 Task: Add a condition where "Channel Is Get Satisfaction" in pending tickets.
Action: Mouse moved to (83, 357)
Screenshot: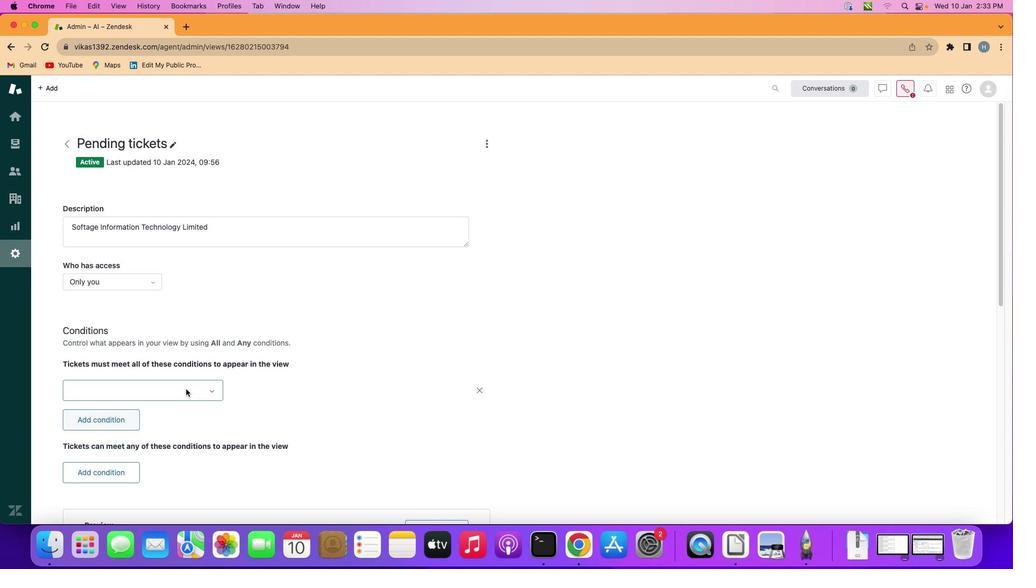 
Action: Mouse pressed left at (83, 357)
Screenshot: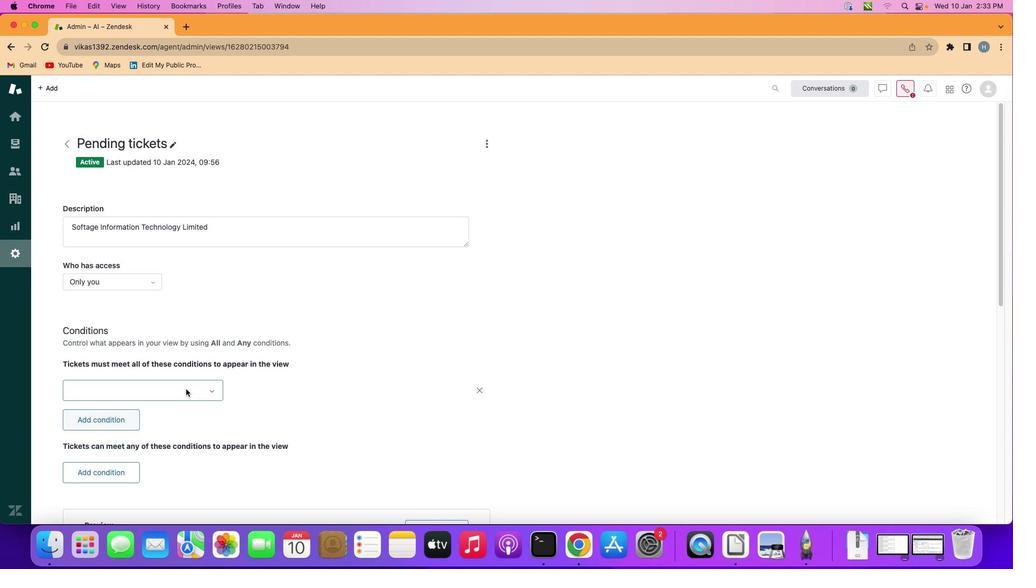 
Action: Mouse moved to (151, 355)
Screenshot: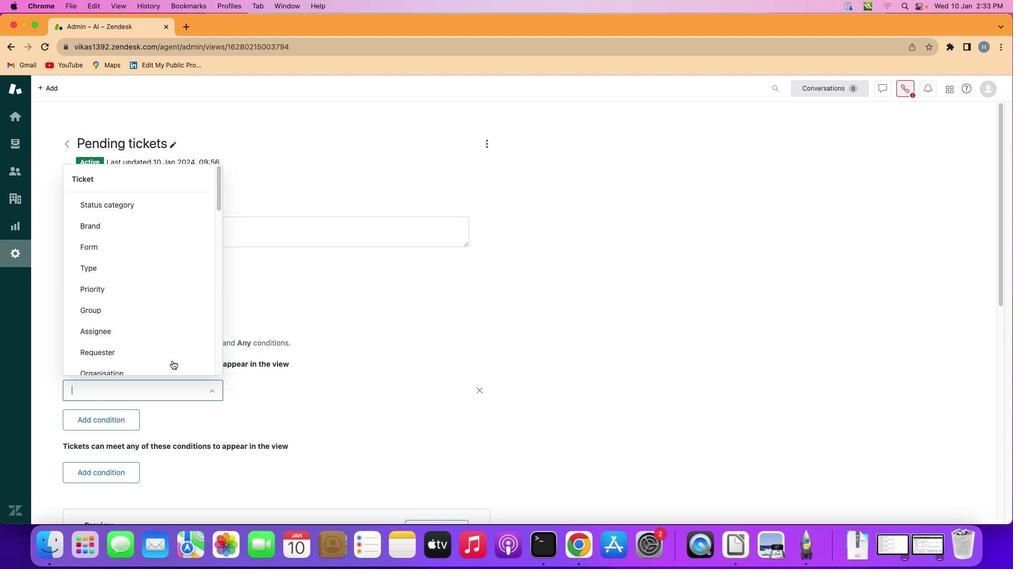 
Action: Mouse pressed left at (151, 355)
Screenshot: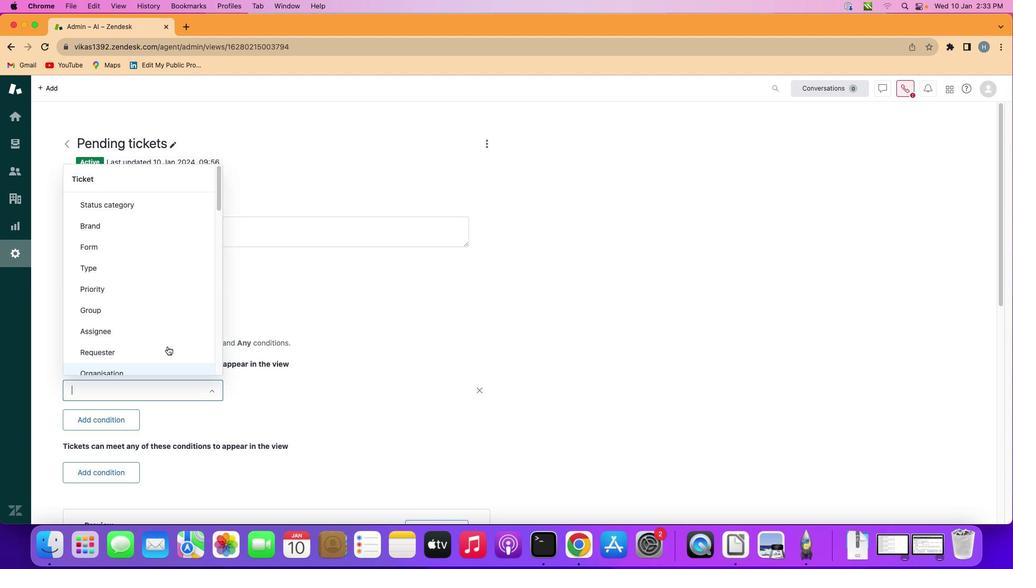 
Action: Mouse moved to (128, 238)
Screenshot: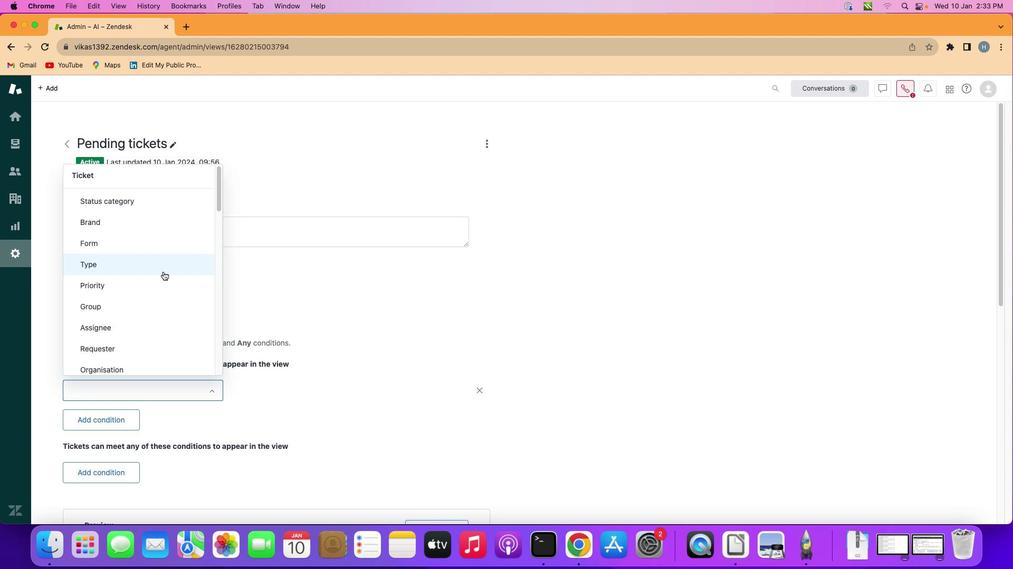 
Action: Mouse scrolled (128, 238) with delta (-33, -34)
Screenshot: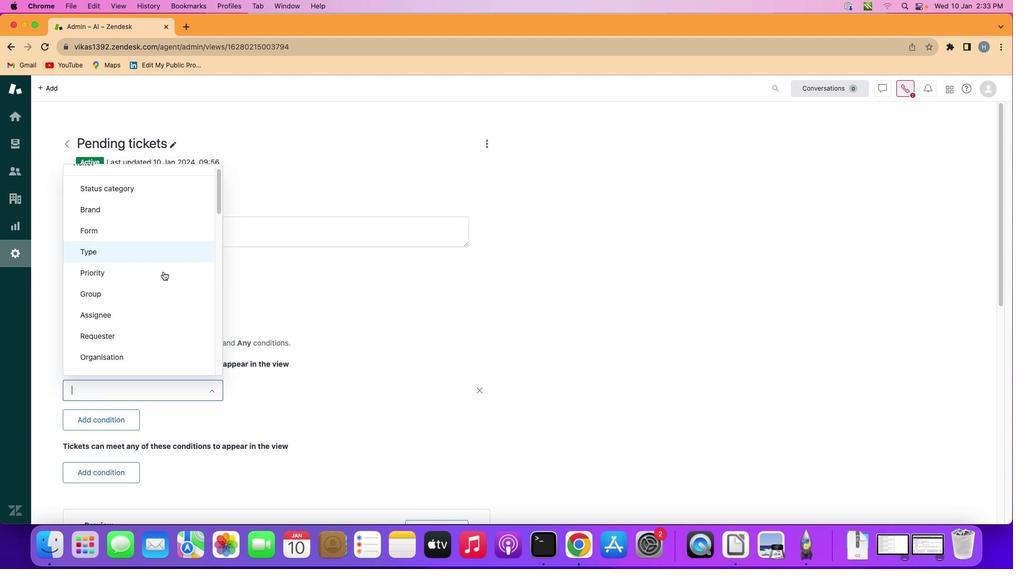 
Action: Mouse scrolled (128, 238) with delta (-33, -34)
Screenshot: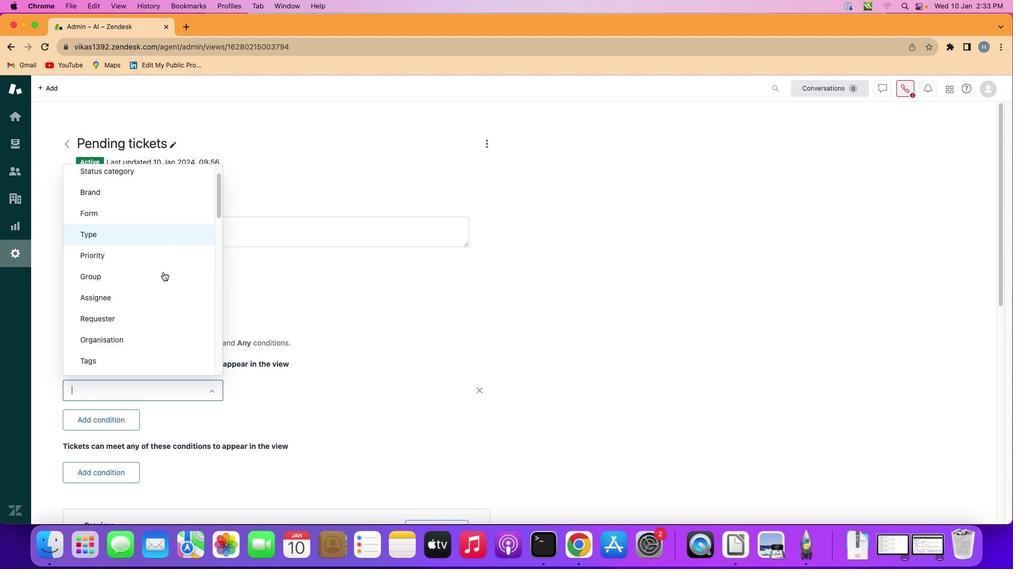 
Action: Mouse scrolled (128, 238) with delta (-33, -34)
Screenshot: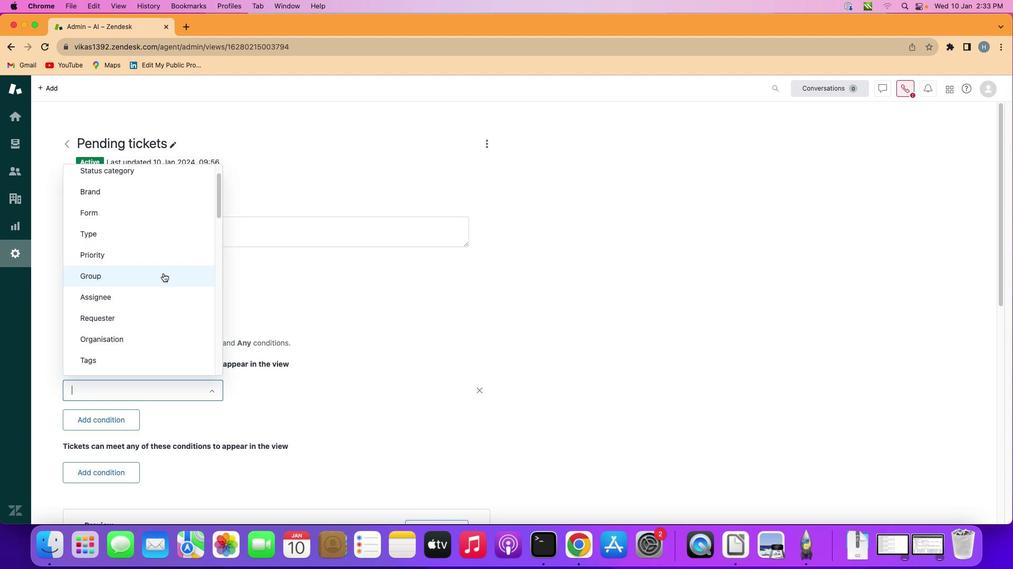 
Action: Mouse scrolled (128, 238) with delta (-33, -34)
Screenshot: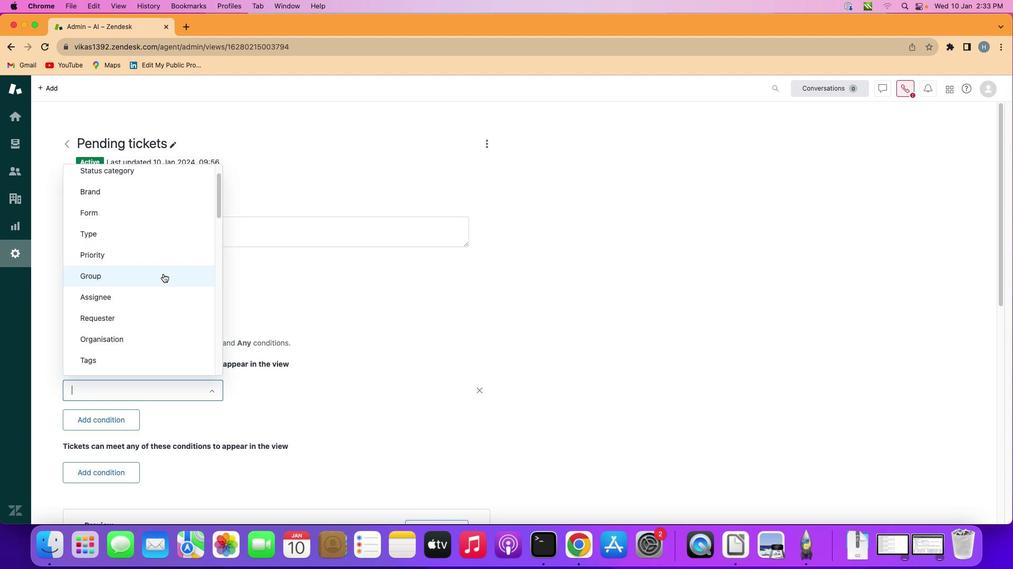 
Action: Mouse moved to (129, 239)
Screenshot: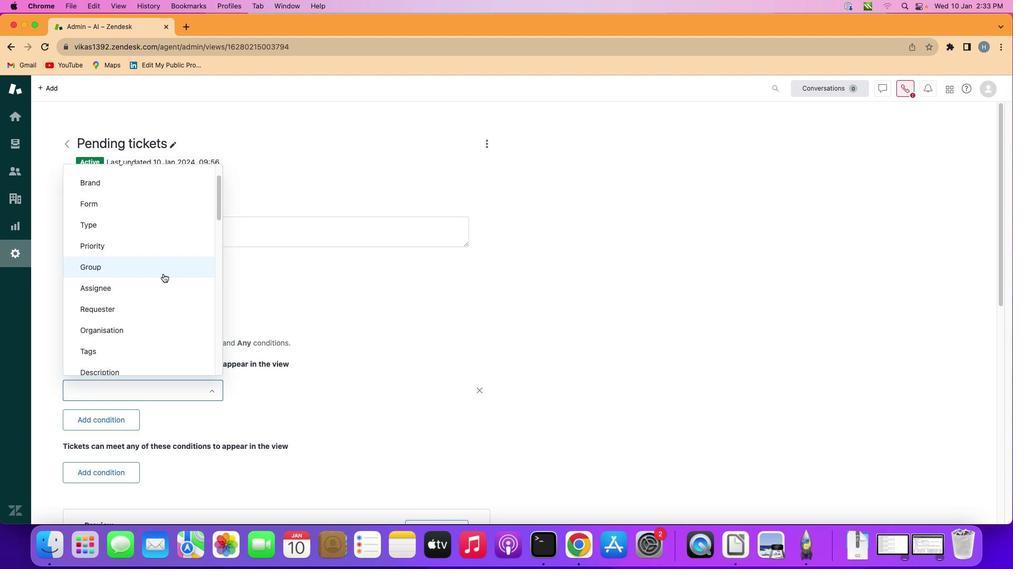 
Action: Mouse scrolled (129, 239) with delta (-33, -34)
Screenshot: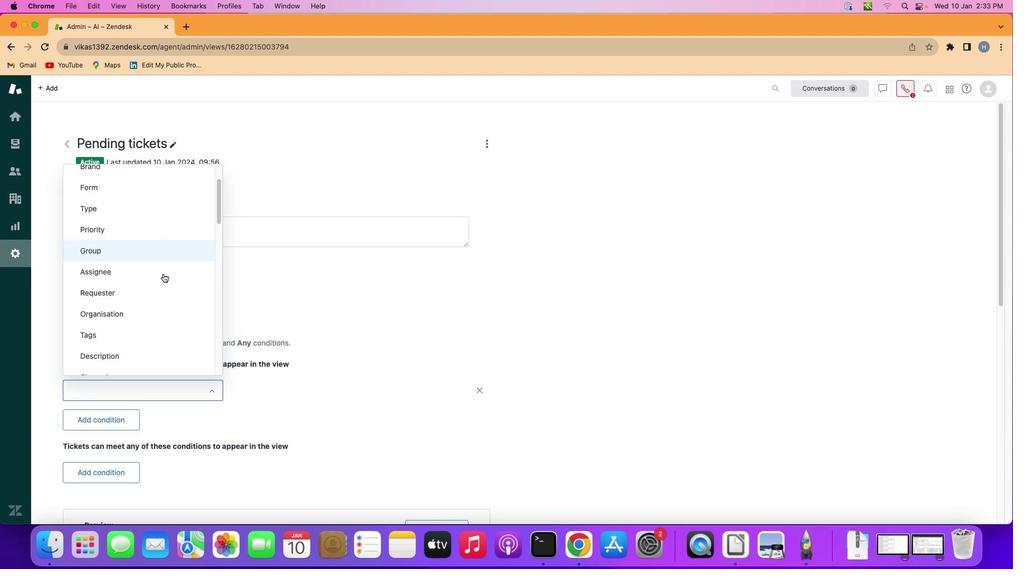 
Action: Mouse moved to (129, 240)
Screenshot: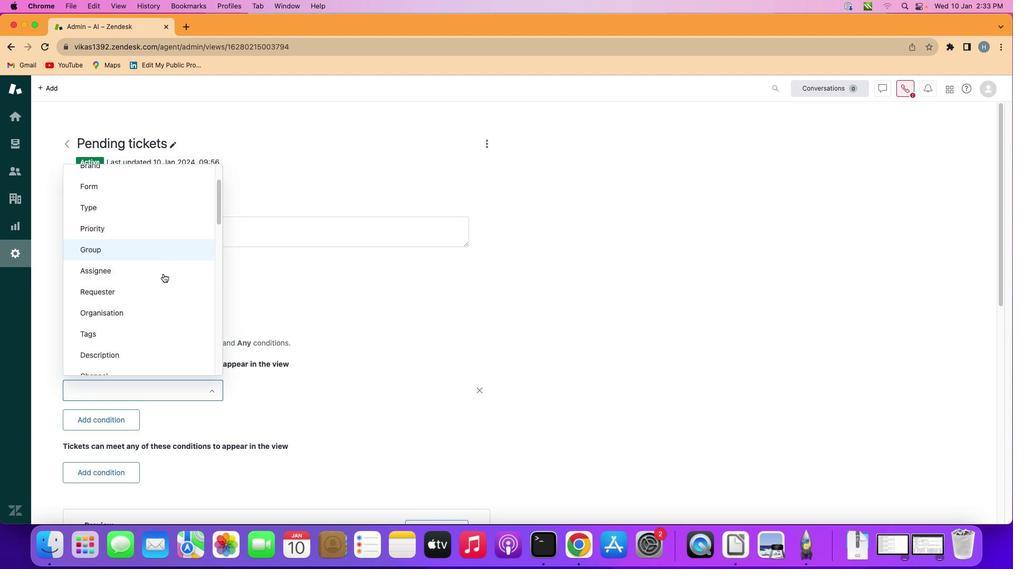 
Action: Mouse scrolled (129, 240) with delta (-33, -34)
Screenshot: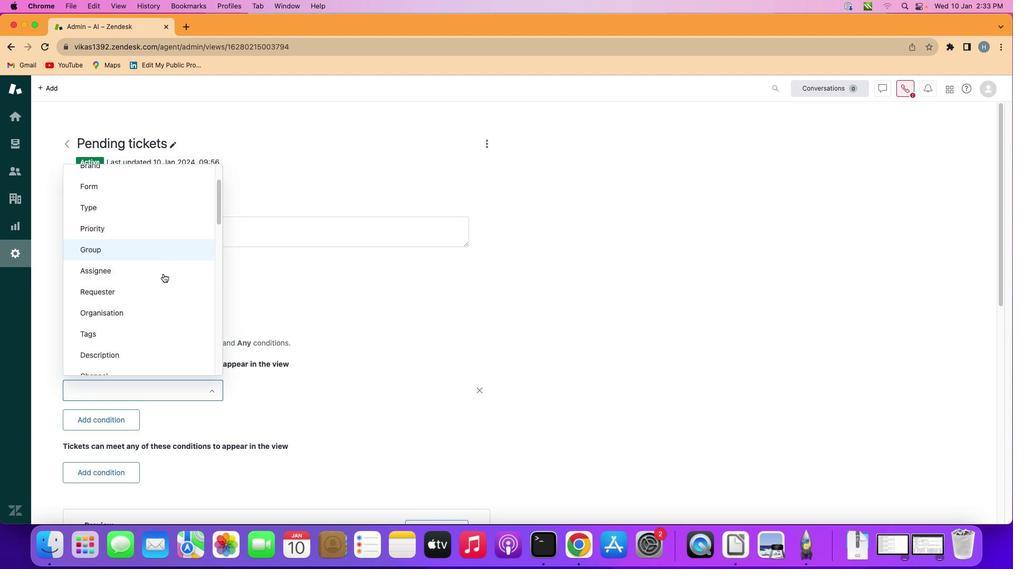 
Action: Mouse scrolled (129, 240) with delta (-33, -34)
Screenshot: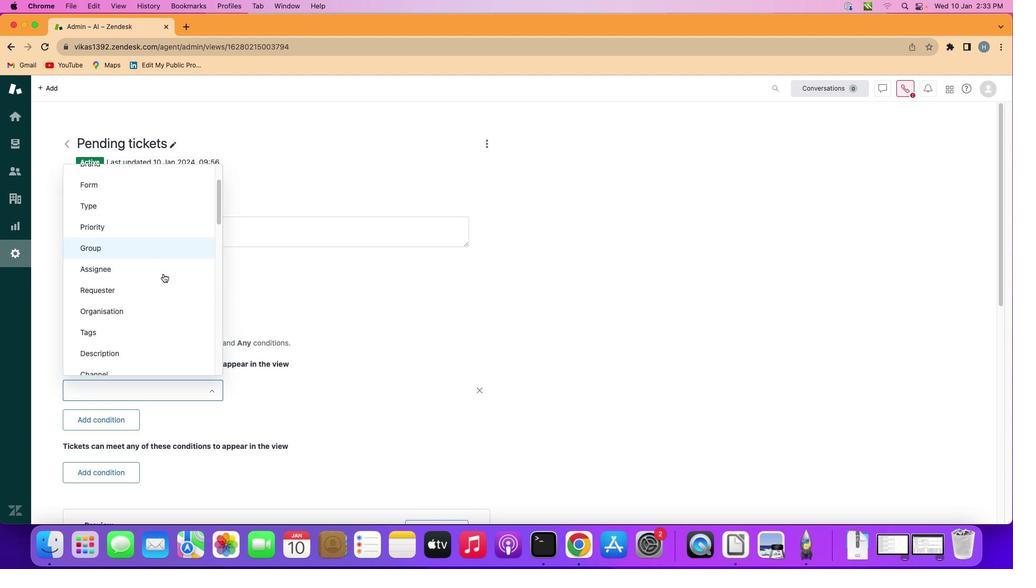 
Action: Mouse scrolled (129, 240) with delta (-33, -34)
Screenshot: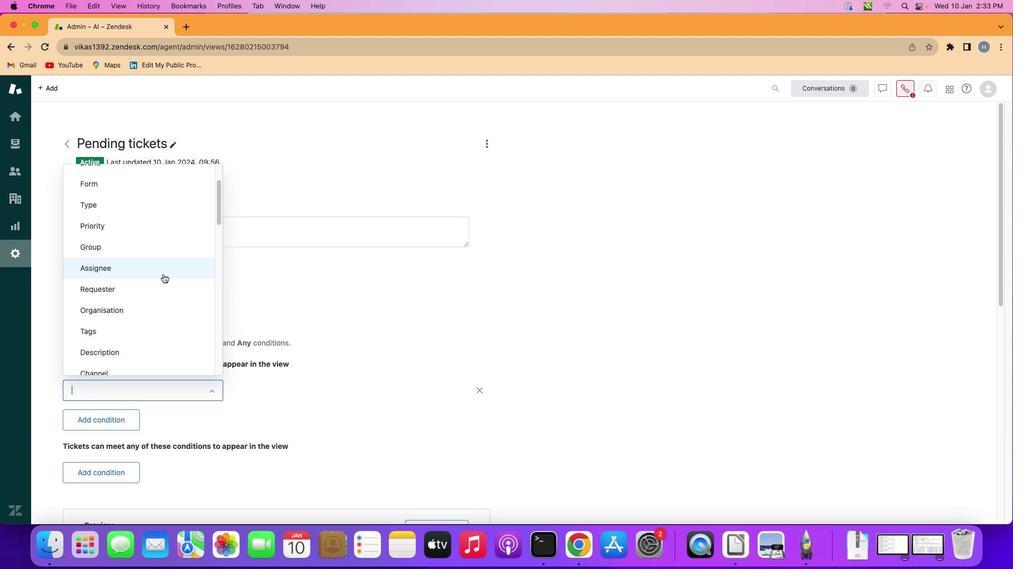 
Action: Mouse moved to (129, 240)
Screenshot: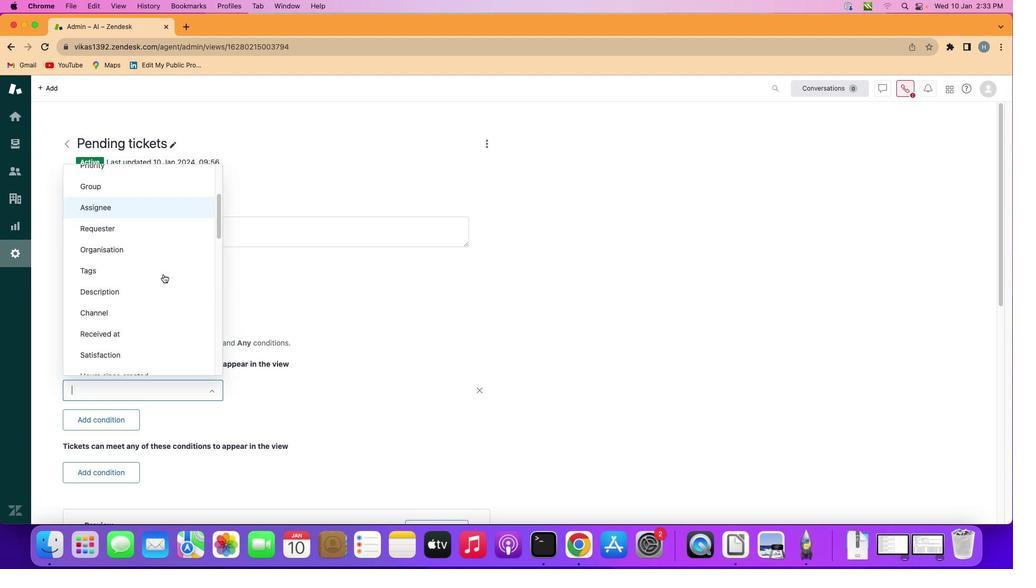
Action: Mouse scrolled (129, 240) with delta (-33, -34)
Screenshot: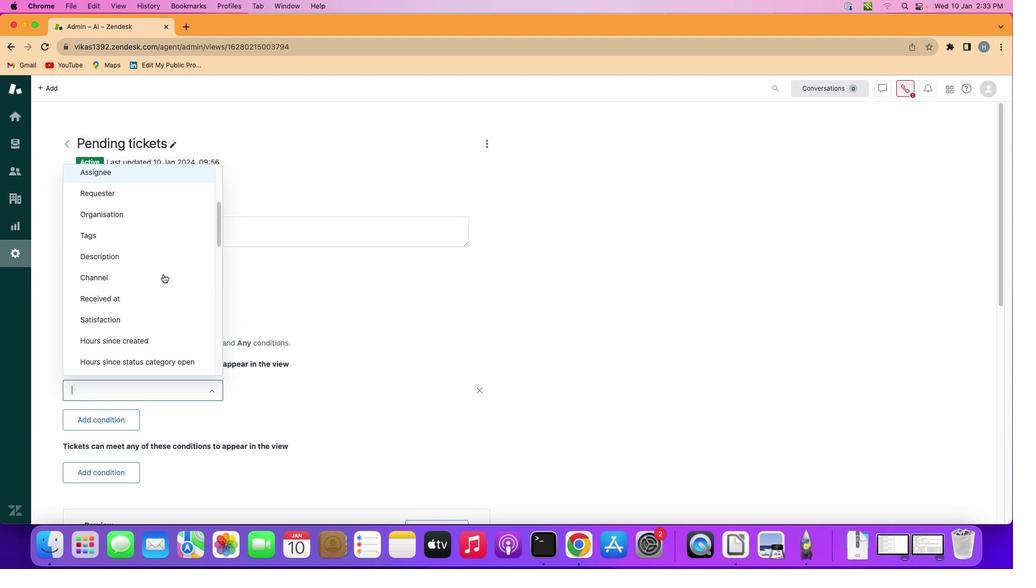 
Action: Mouse moved to (129, 240)
Screenshot: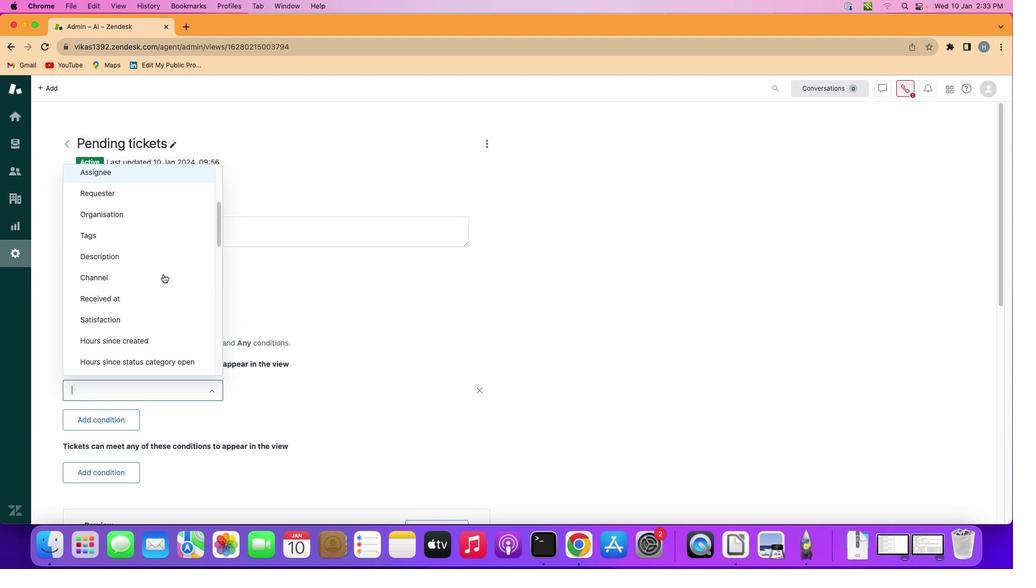 
Action: Mouse scrolled (129, 240) with delta (-33, -34)
Screenshot: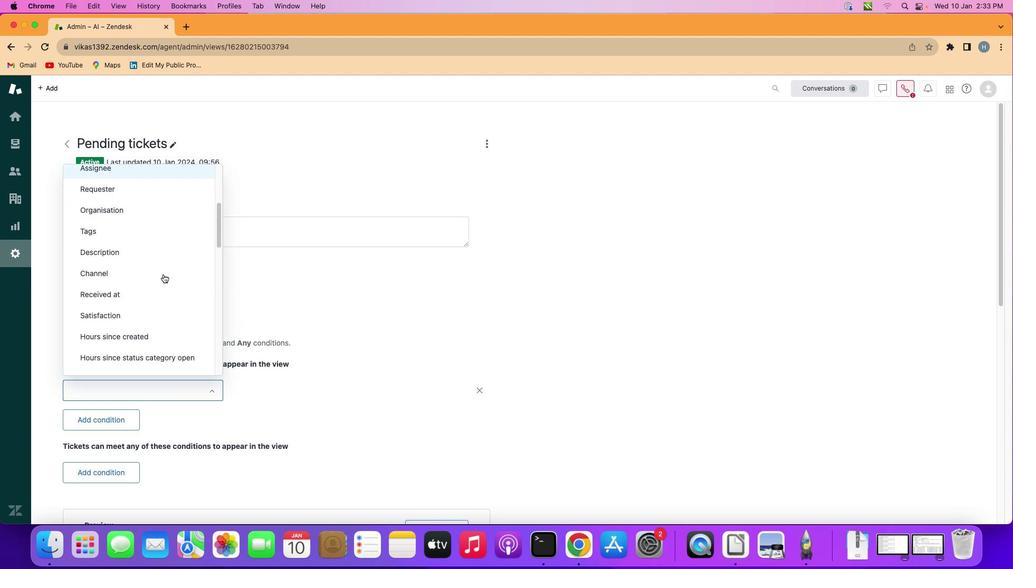 
Action: Mouse scrolled (129, 240) with delta (-33, -34)
Screenshot: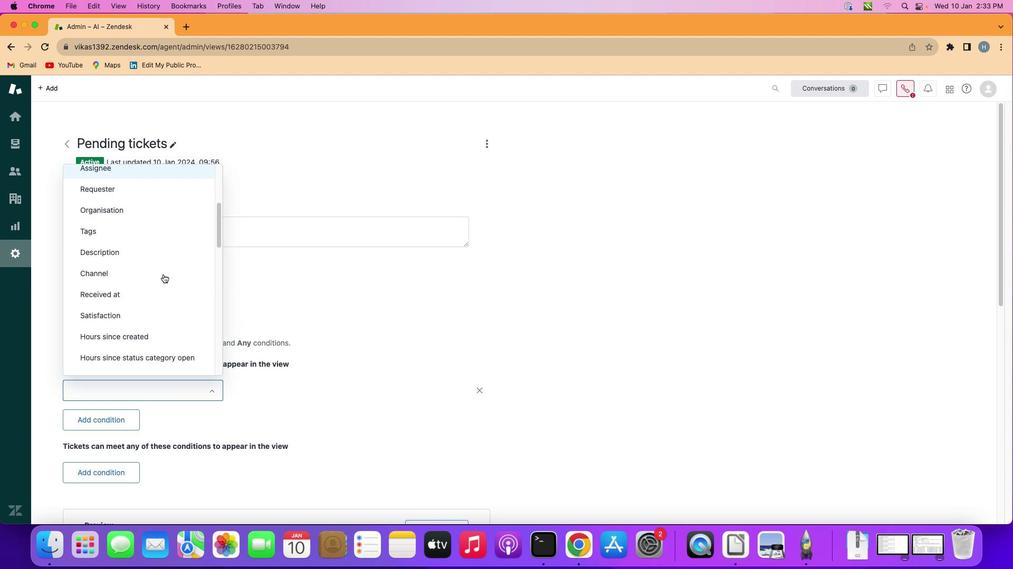 
Action: Mouse scrolled (129, 240) with delta (-33, -34)
Screenshot: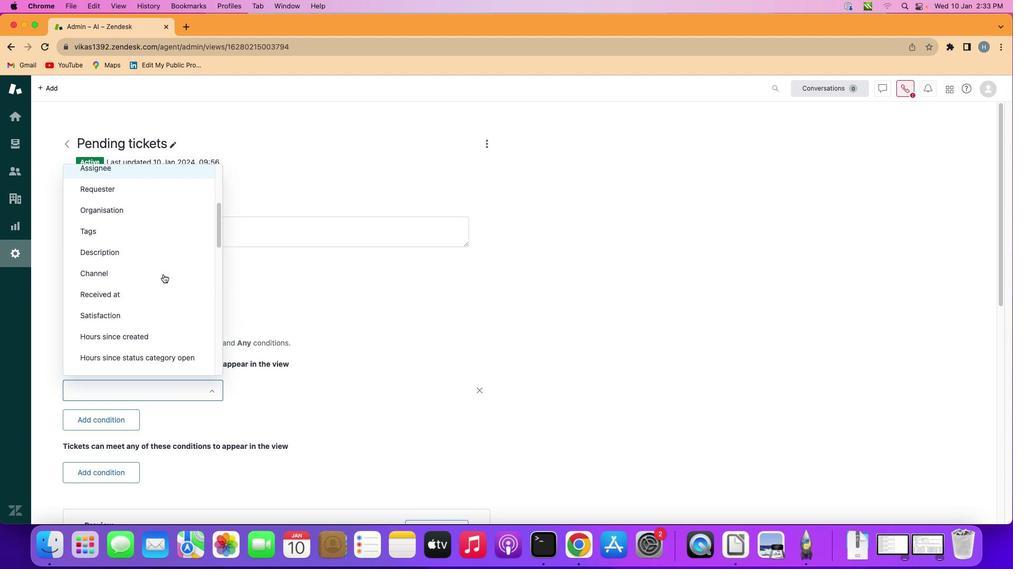 
Action: Mouse moved to (127, 239)
Screenshot: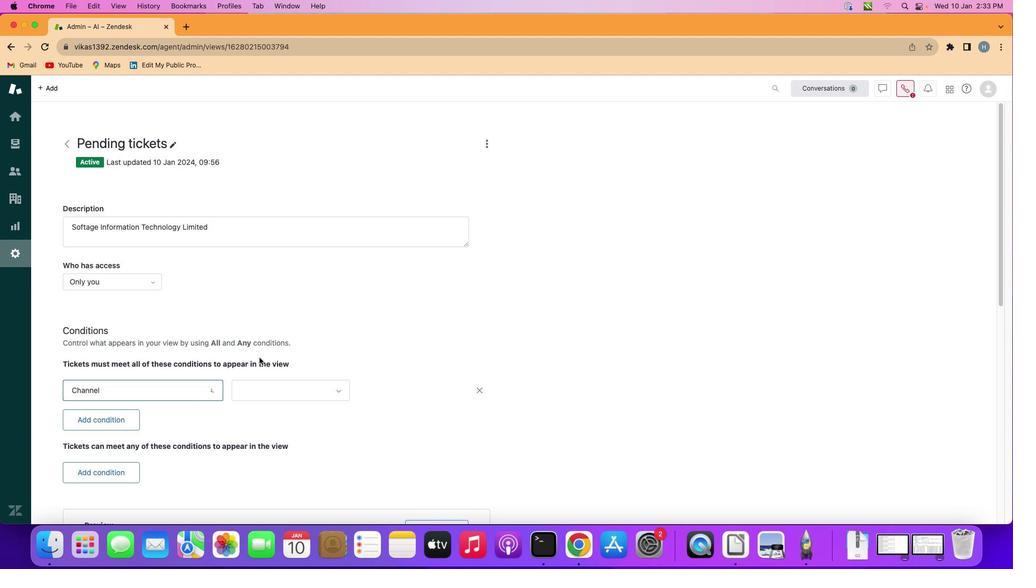
Action: Mouse pressed left at (127, 239)
Screenshot: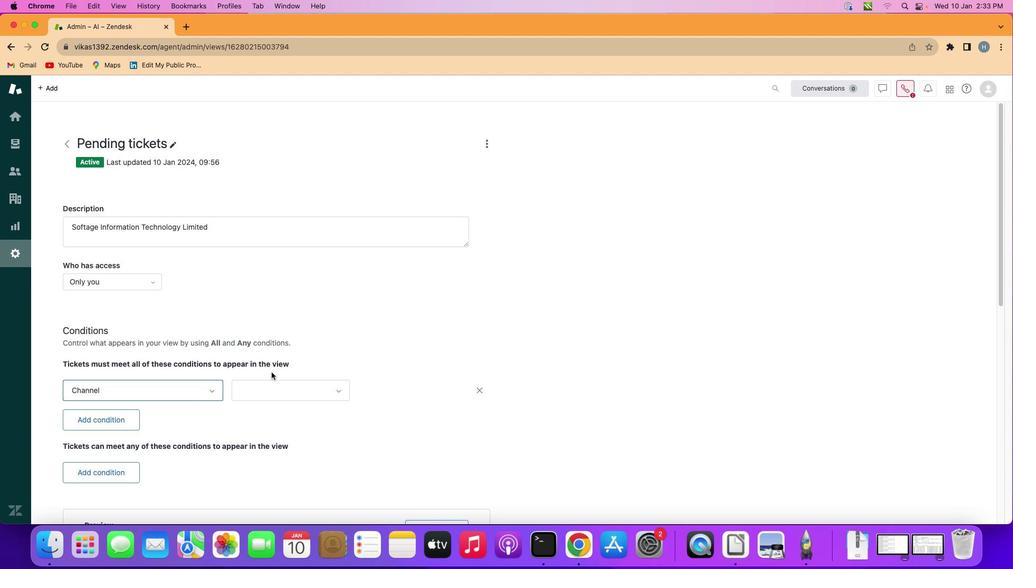 
Action: Mouse moved to (250, 355)
Screenshot: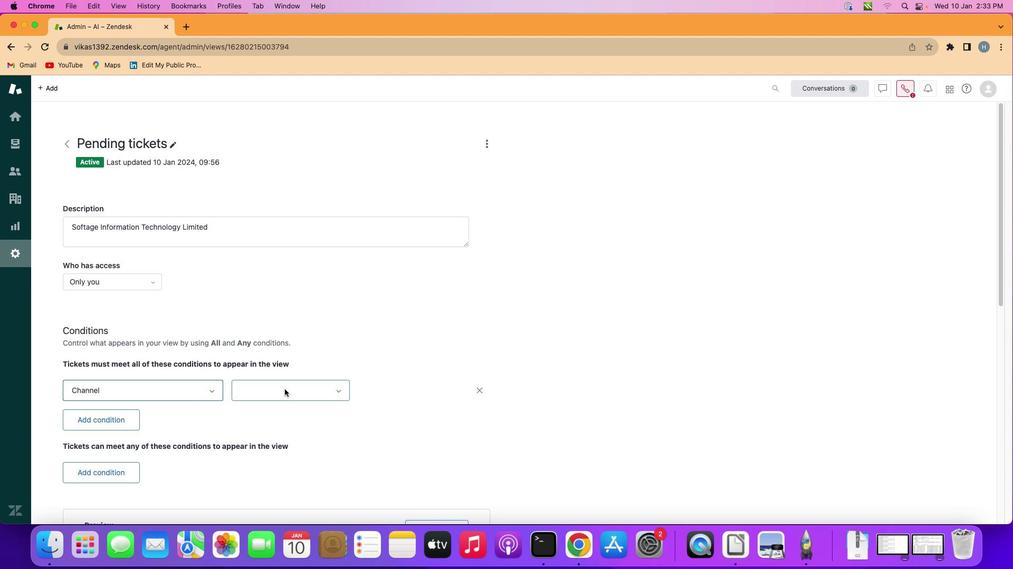 
Action: Mouse pressed left at (250, 355)
Screenshot: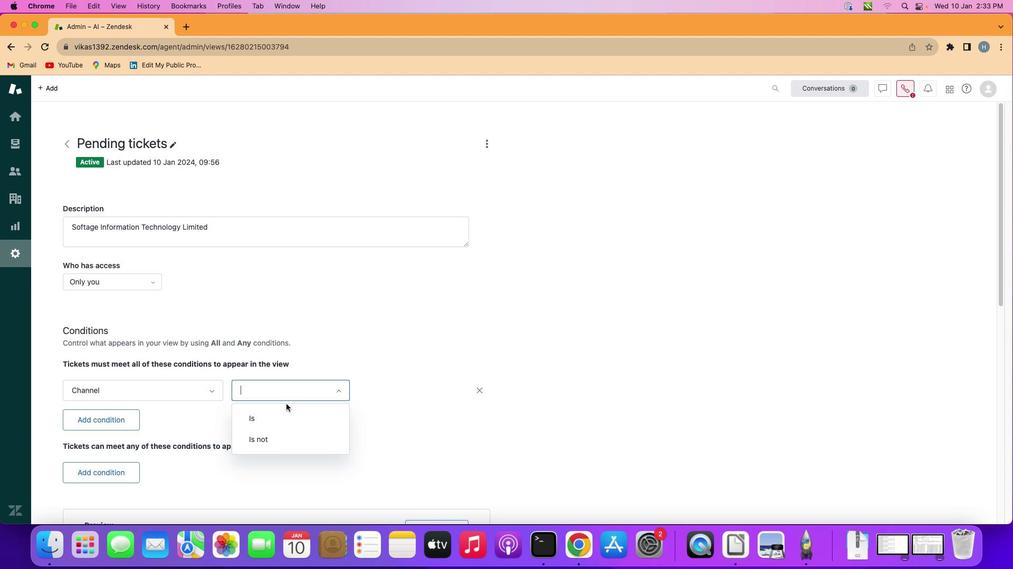 
Action: Mouse moved to (249, 376)
Screenshot: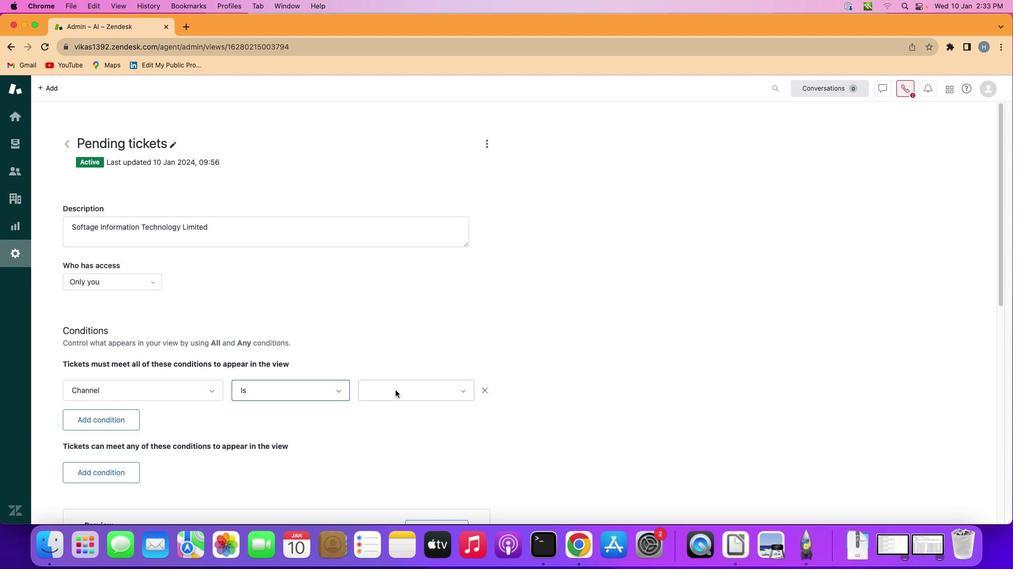 
Action: Mouse pressed left at (249, 376)
Screenshot: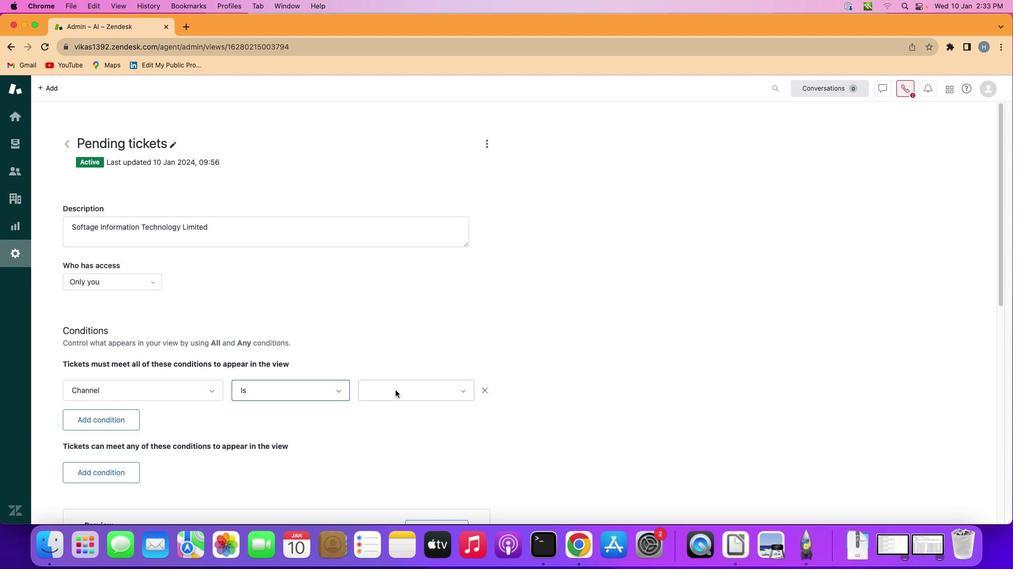 
Action: Mouse moved to (363, 355)
Screenshot: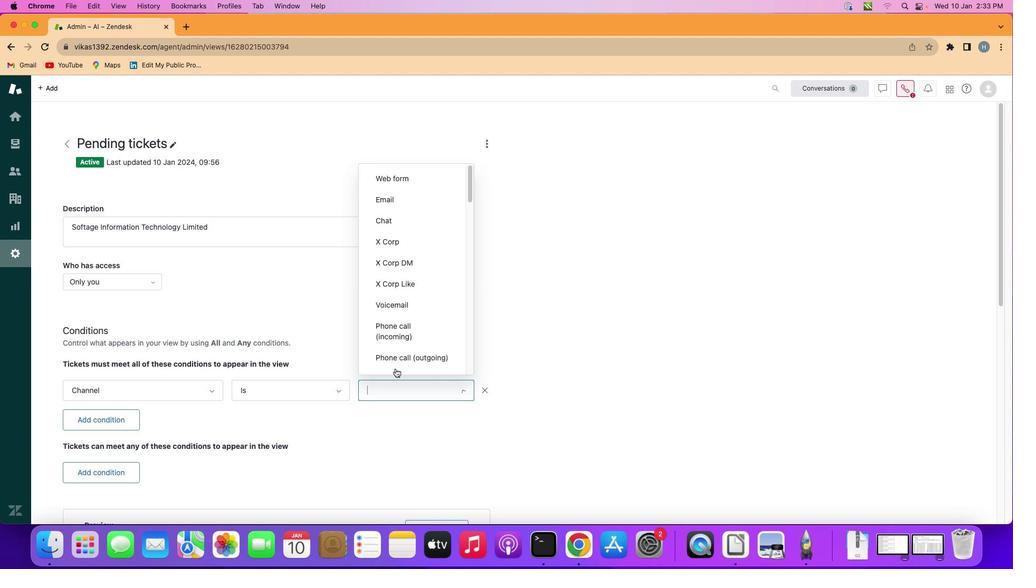 
Action: Mouse pressed left at (363, 355)
Screenshot: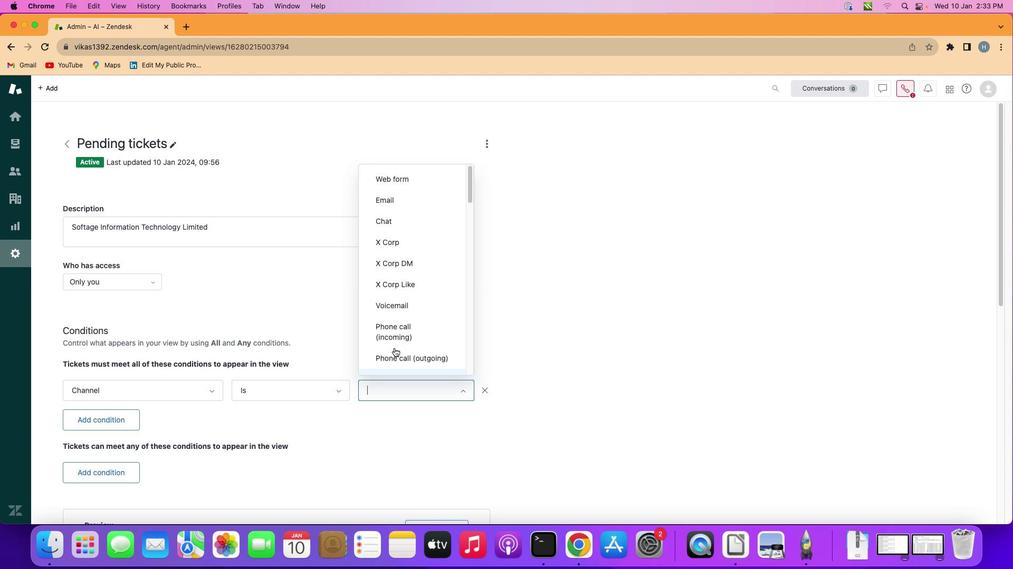 
Action: Mouse moved to (365, 267)
Screenshot: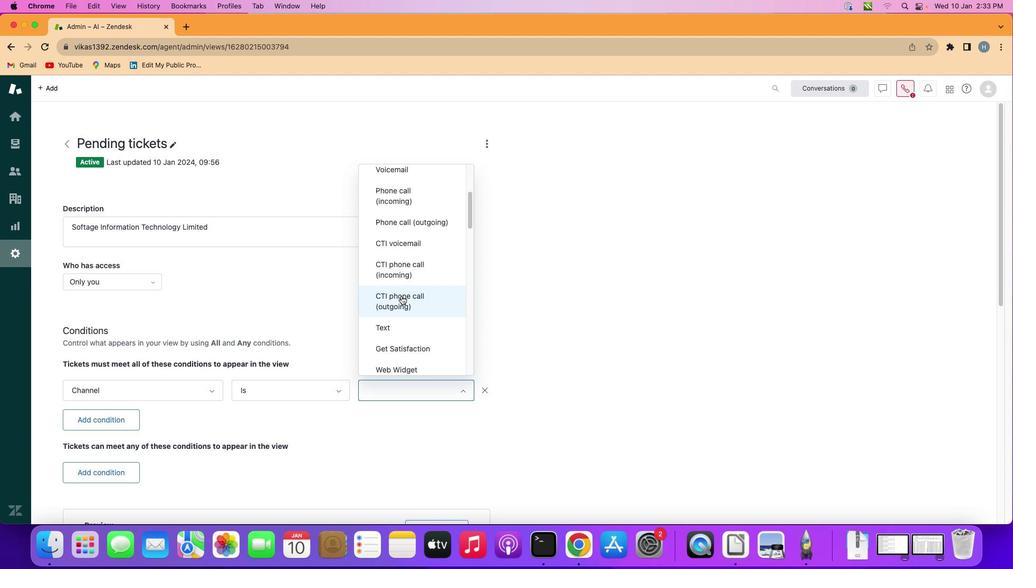 
Action: Mouse scrolled (365, 267) with delta (-33, -34)
Screenshot: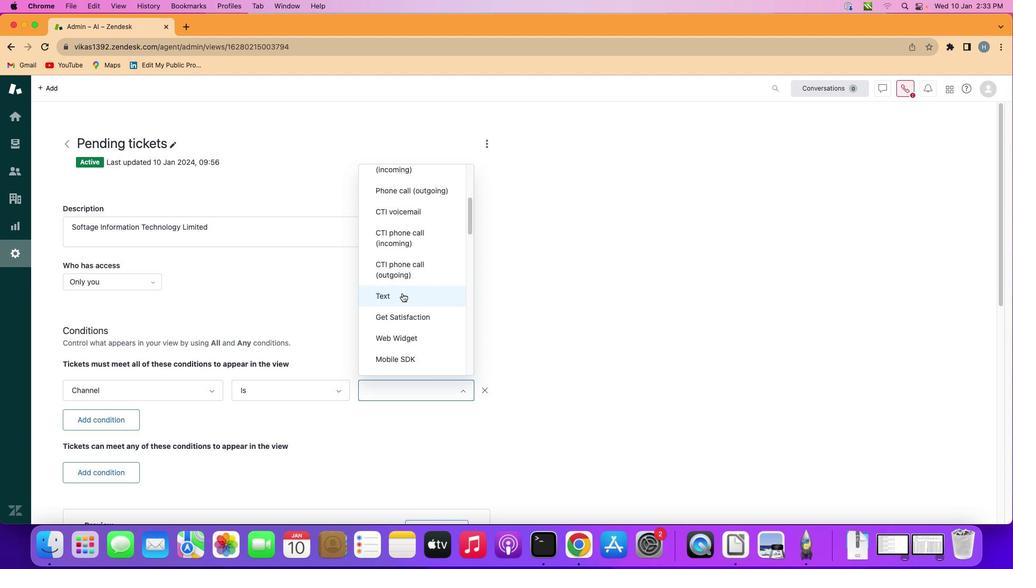 
Action: Mouse scrolled (365, 267) with delta (-33, -34)
Screenshot: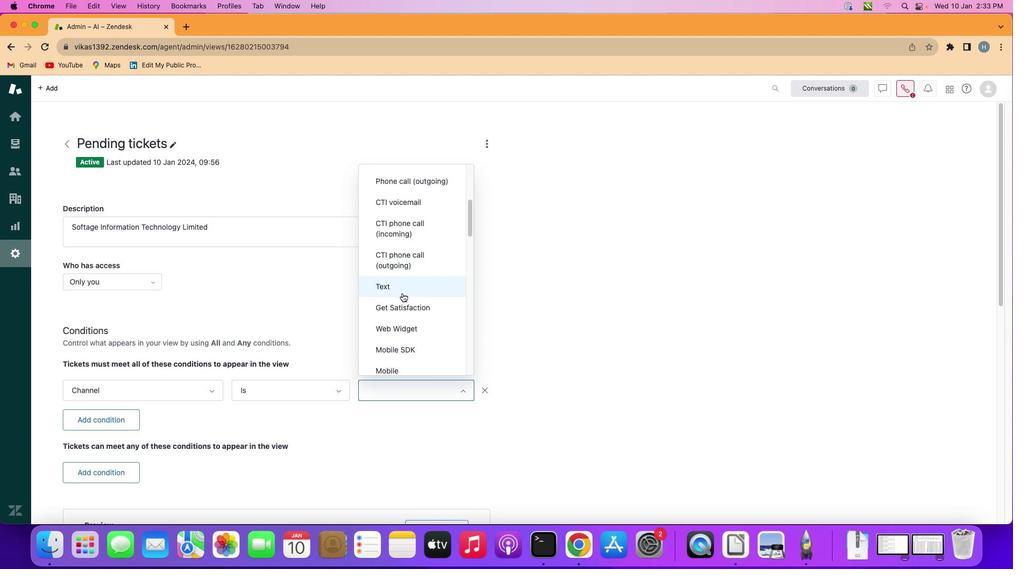 
Action: Mouse scrolled (365, 267) with delta (-33, -34)
Screenshot: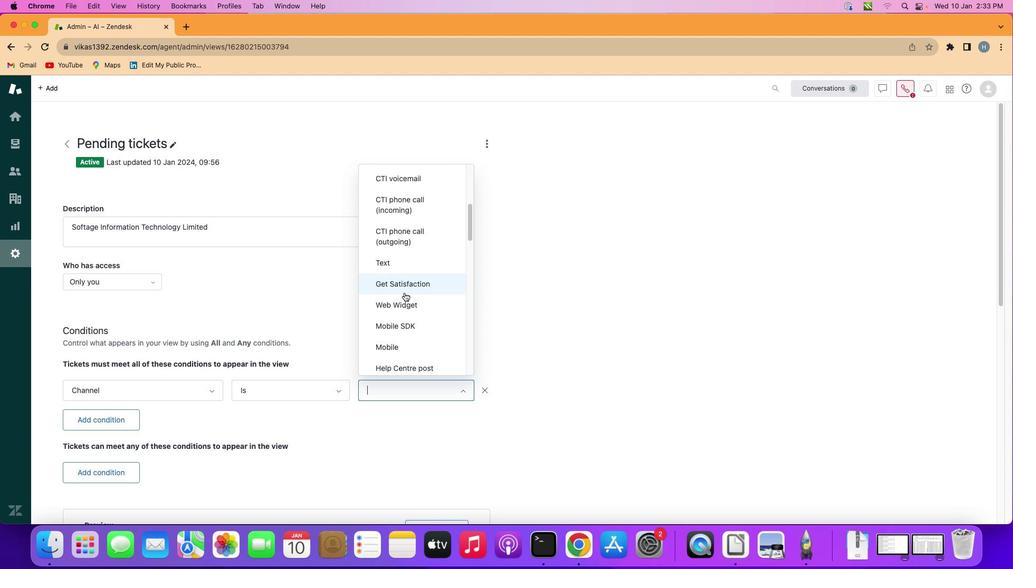 
Action: Mouse scrolled (365, 267) with delta (-33, -35)
Screenshot: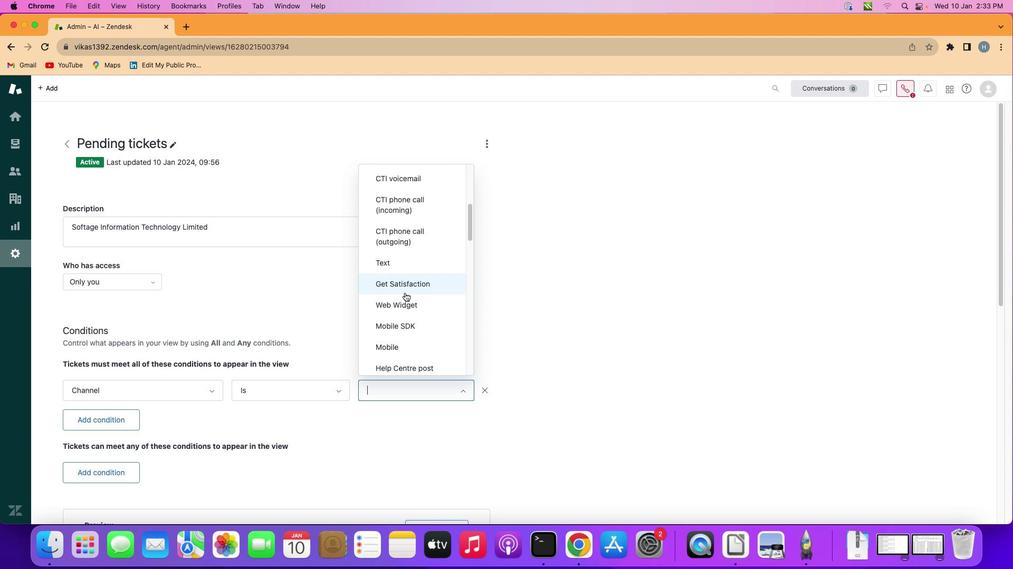 
Action: Mouse moved to (366, 263)
Screenshot: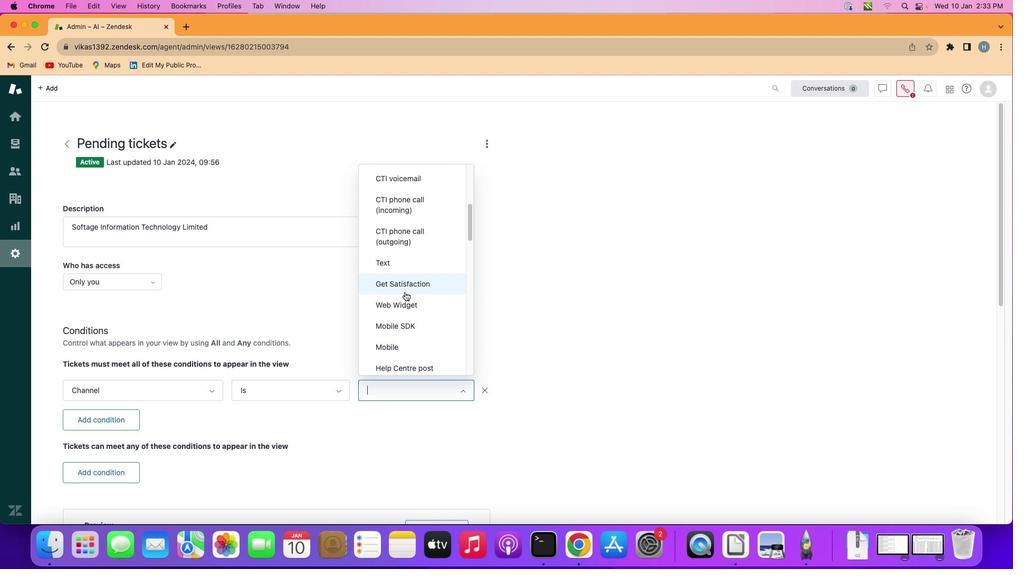 
Action: Mouse scrolled (366, 263) with delta (-33, -35)
Screenshot: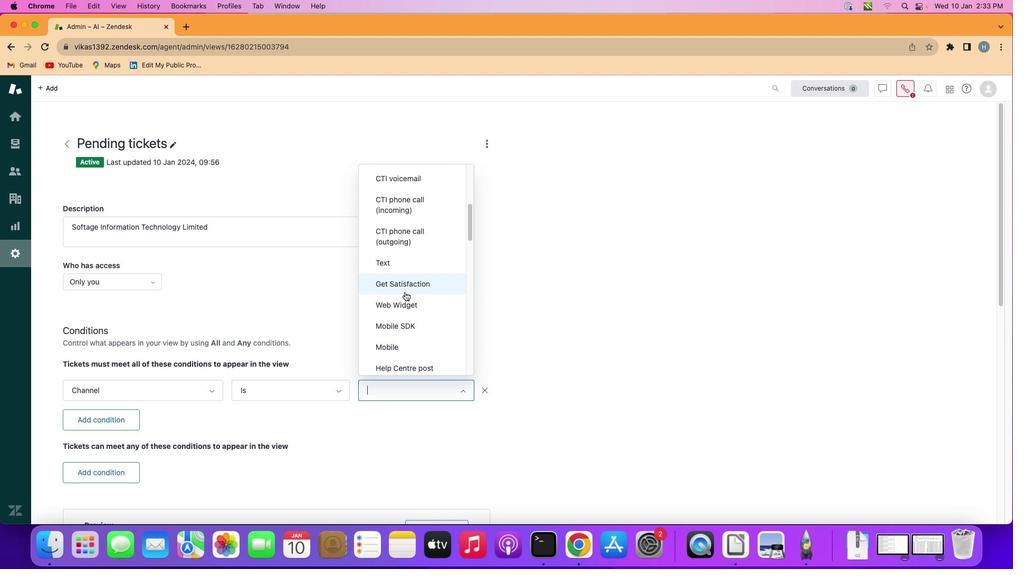 
Action: Mouse moved to (370, 258)
Screenshot: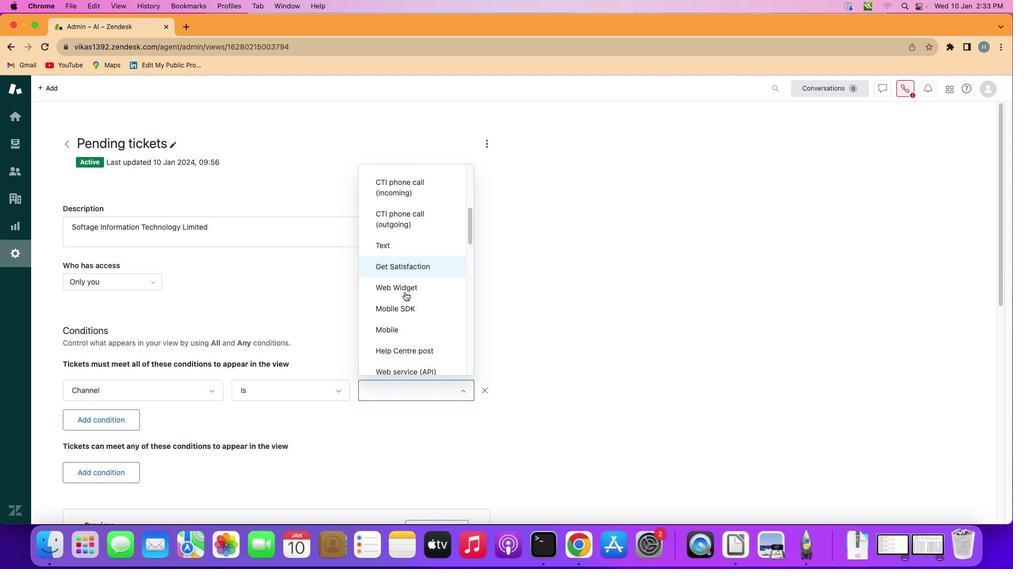 
Action: Mouse scrolled (370, 258) with delta (-33, -34)
Screenshot: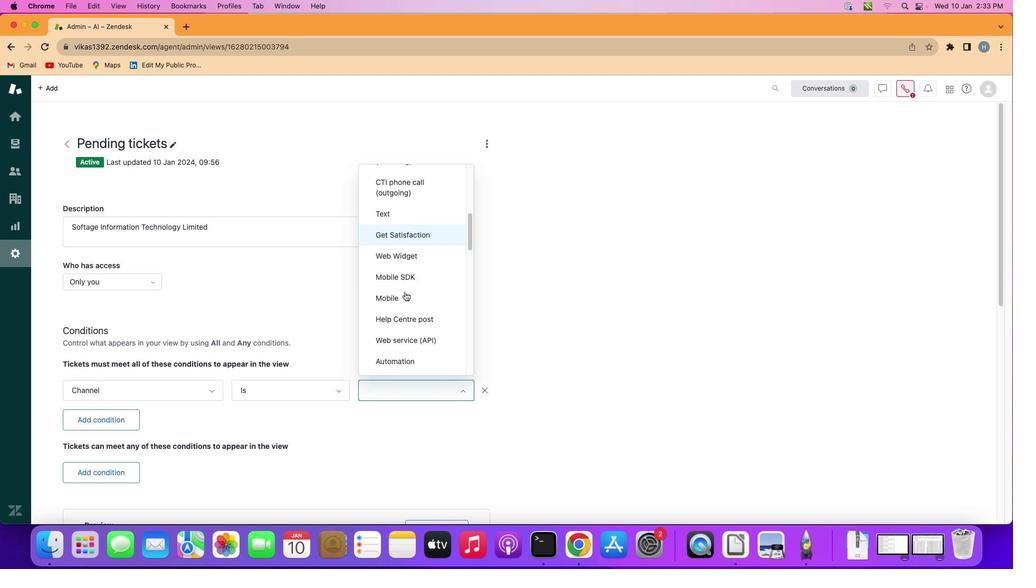 
Action: Mouse scrolled (370, 258) with delta (-33, -34)
Screenshot: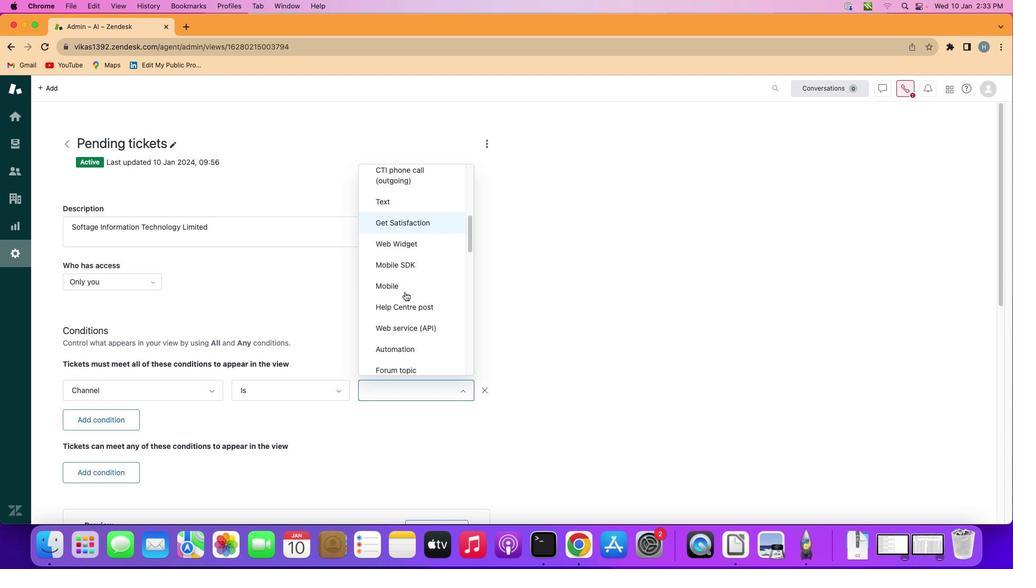 
Action: Mouse scrolled (370, 258) with delta (-33, -34)
Screenshot: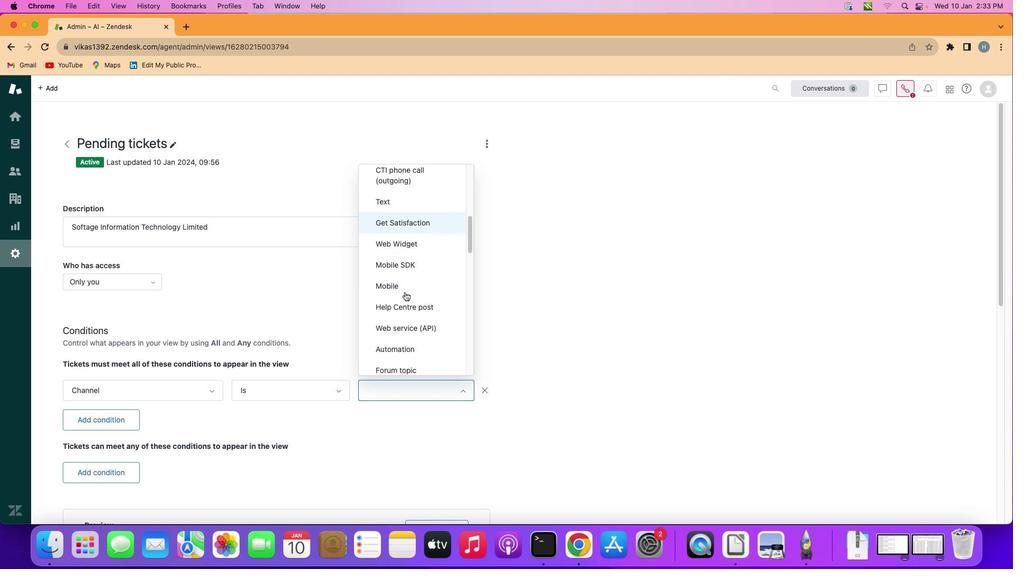 
Action: Mouse scrolled (370, 258) with delta (-33, -34)
Screenshot: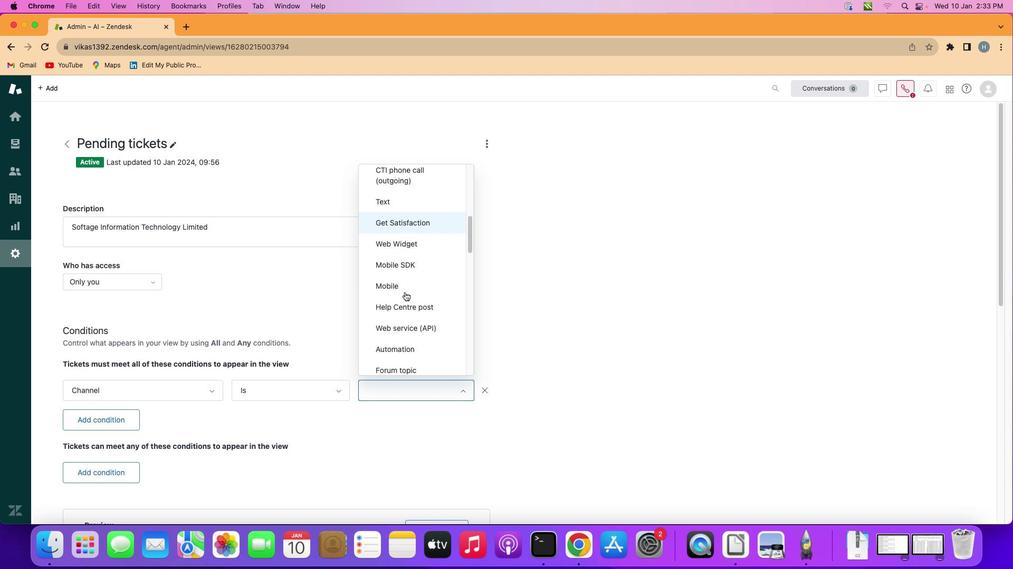 
Action: Mouse moved to (392, 186)
Screenshot: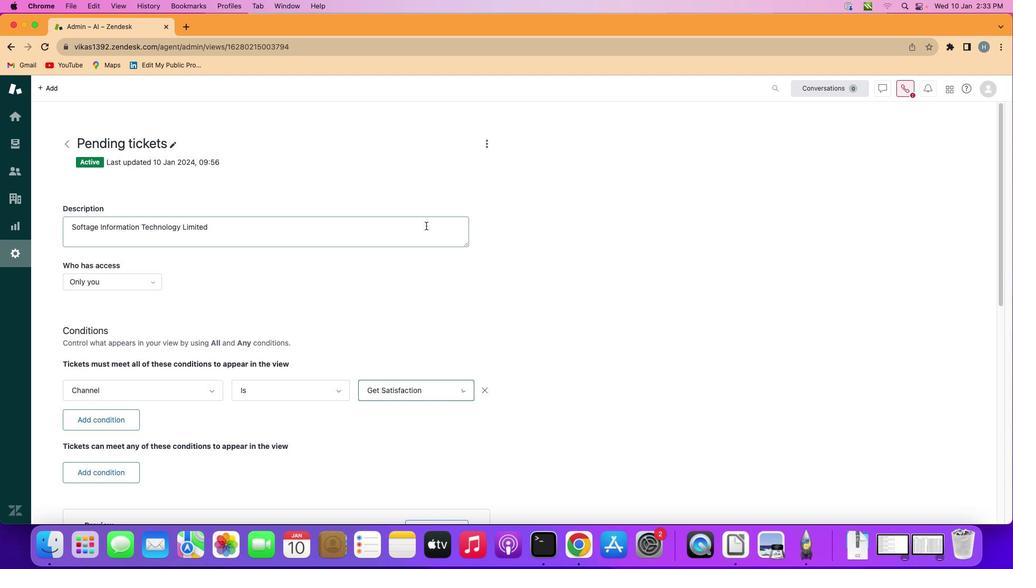 
Action: Mouse pressed left at (392, 186)
Screenshot: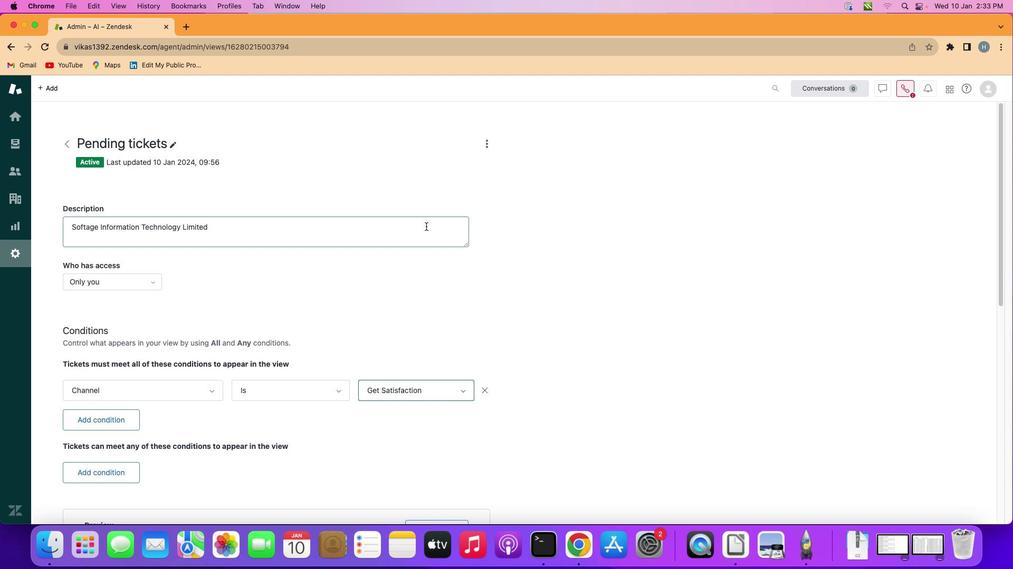 
Action: Mouse moved to (391, 192)
Screenshot: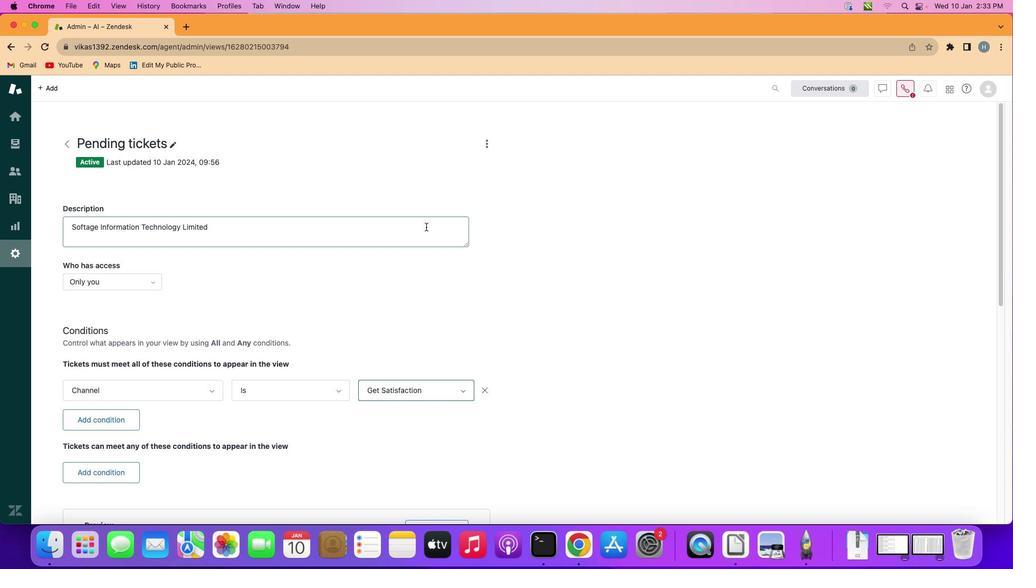
